 Task: Apply the theme  ""Simple Dark"".
Action: Mouse moved to (221, 79)
Screenshot: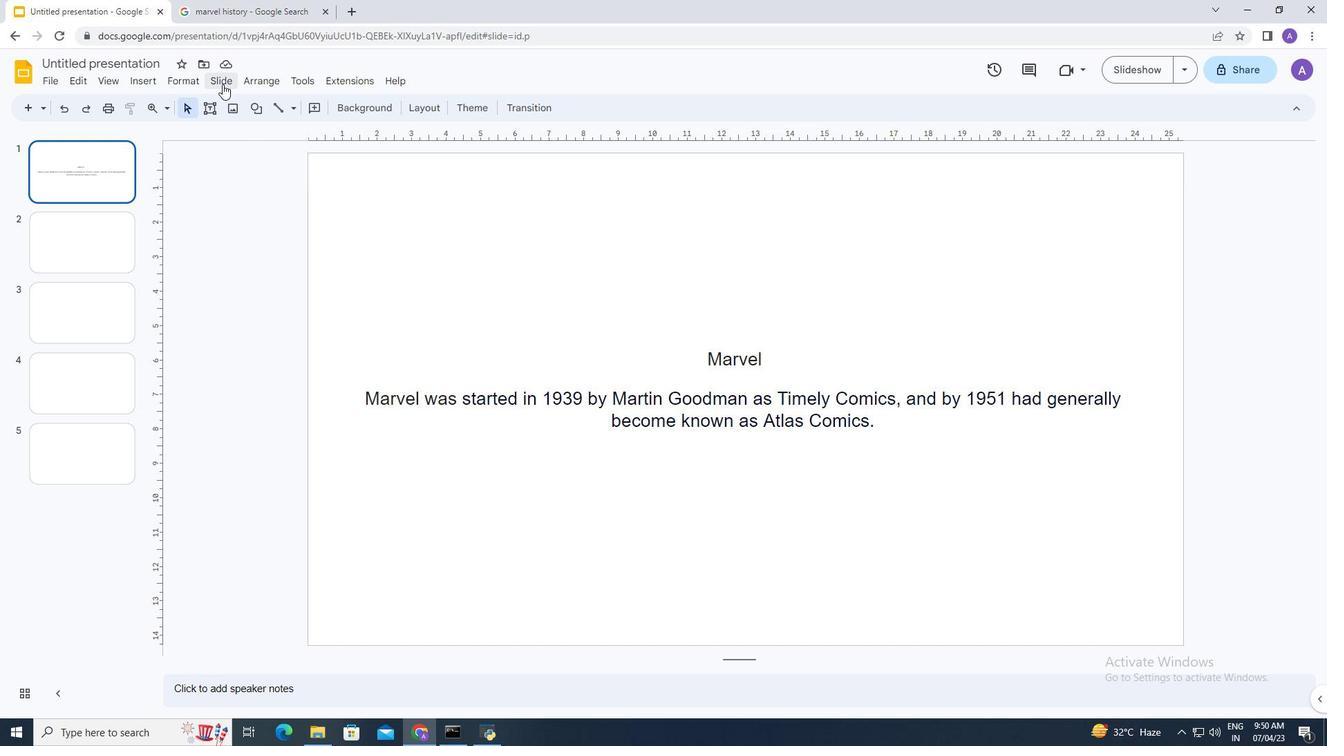 
Action: Mouse pressed left at (221, 79)
Screenshot: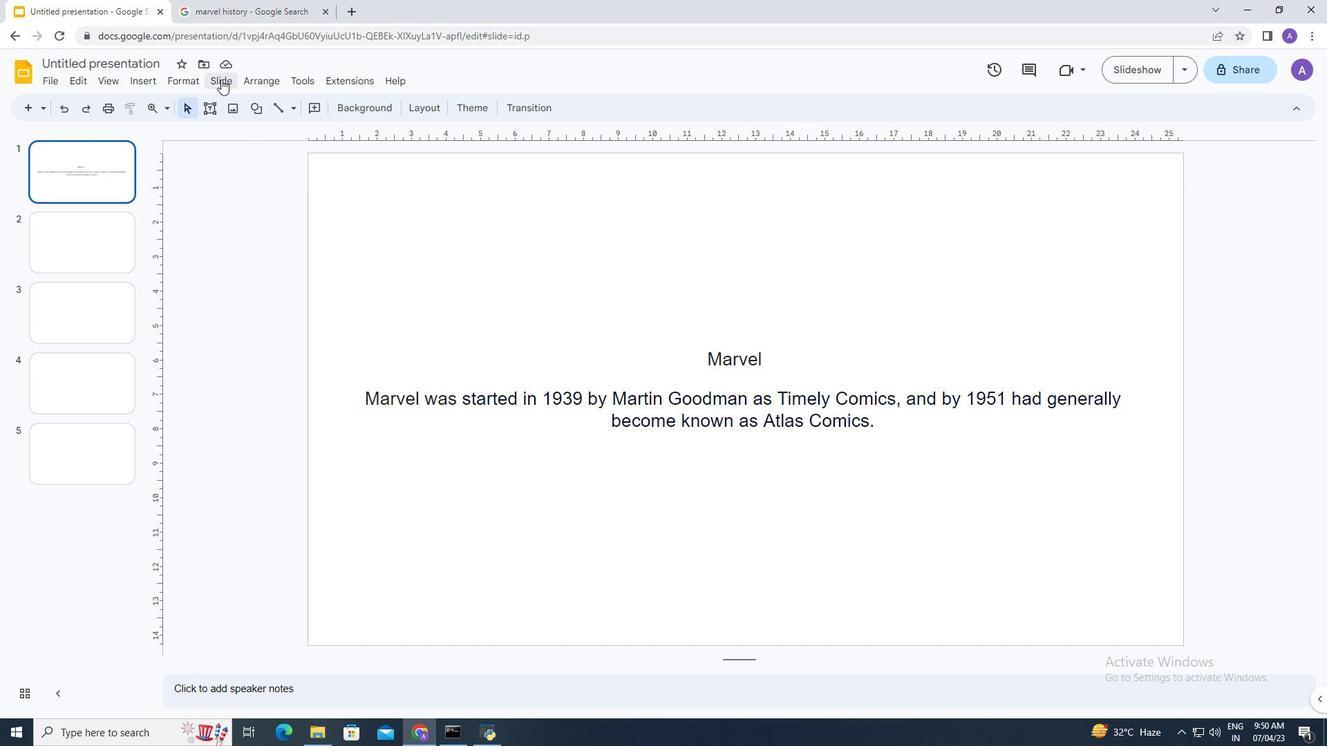 
Action: Mouse moved to (279, 320)
Screenshot: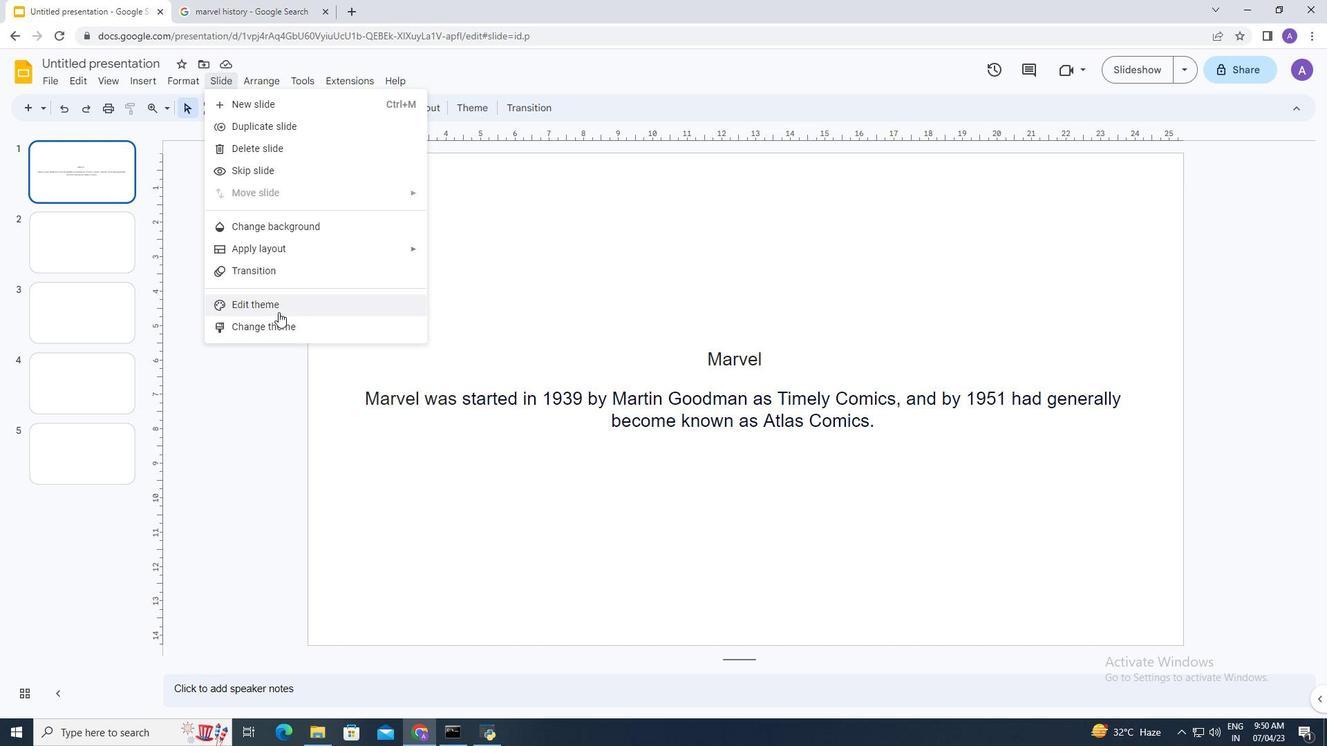 
Action: Mouse pressed left at (279, 320)
Screenshot: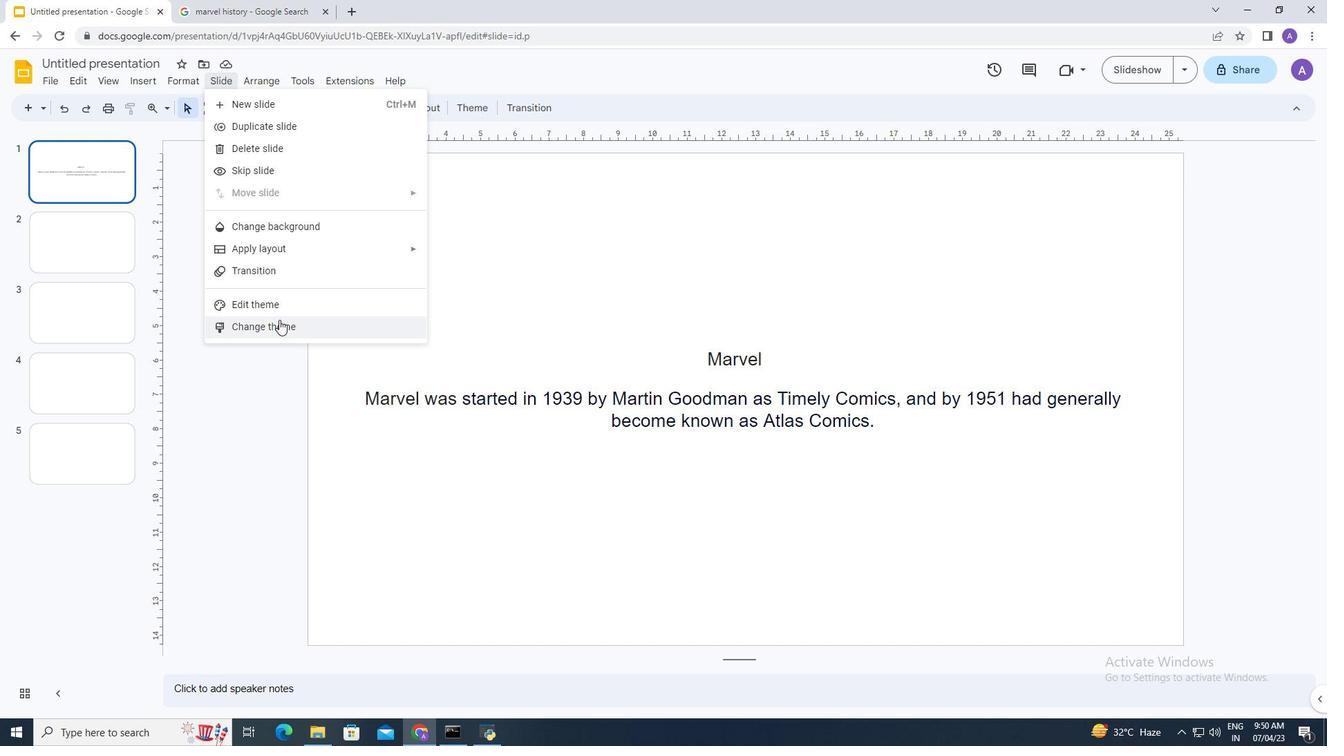 
Action: Mouse moved to (1175, 360)
Screenshot: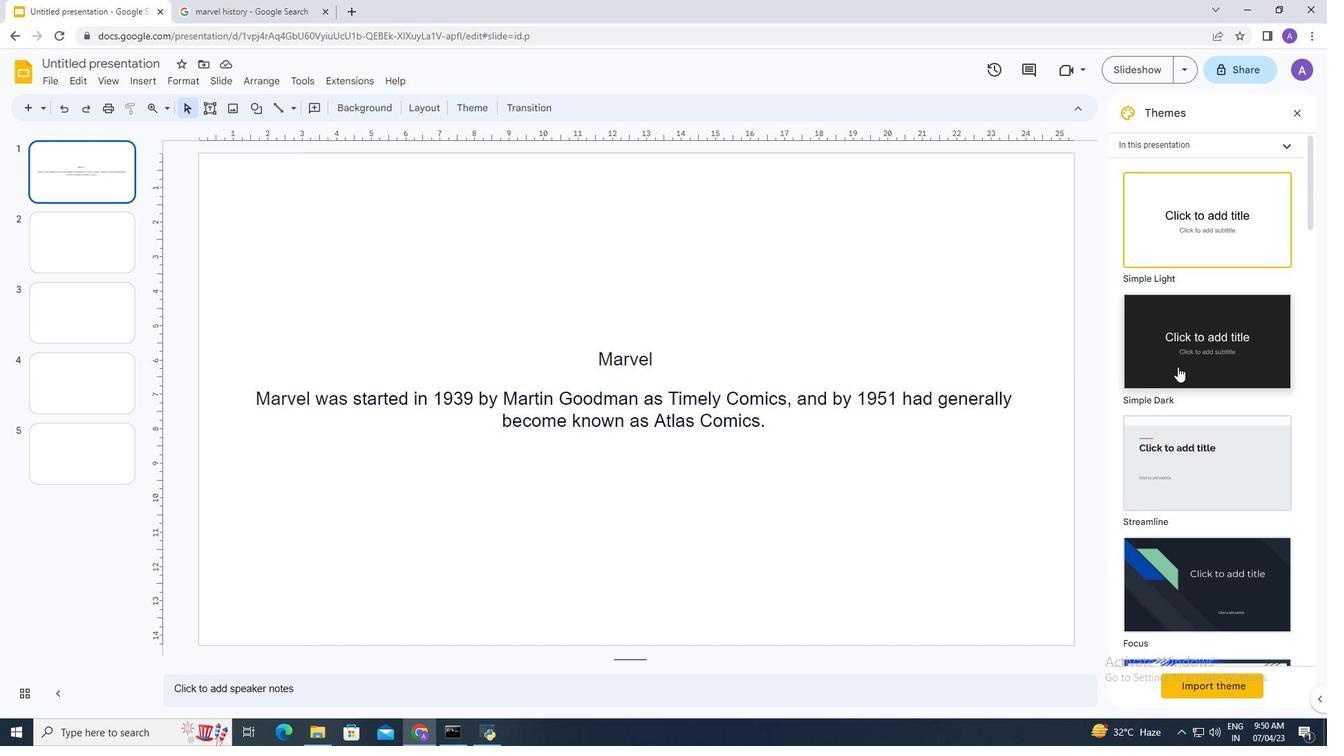 
Action: Mouse pressed left at (1175, 360)
Screenshot: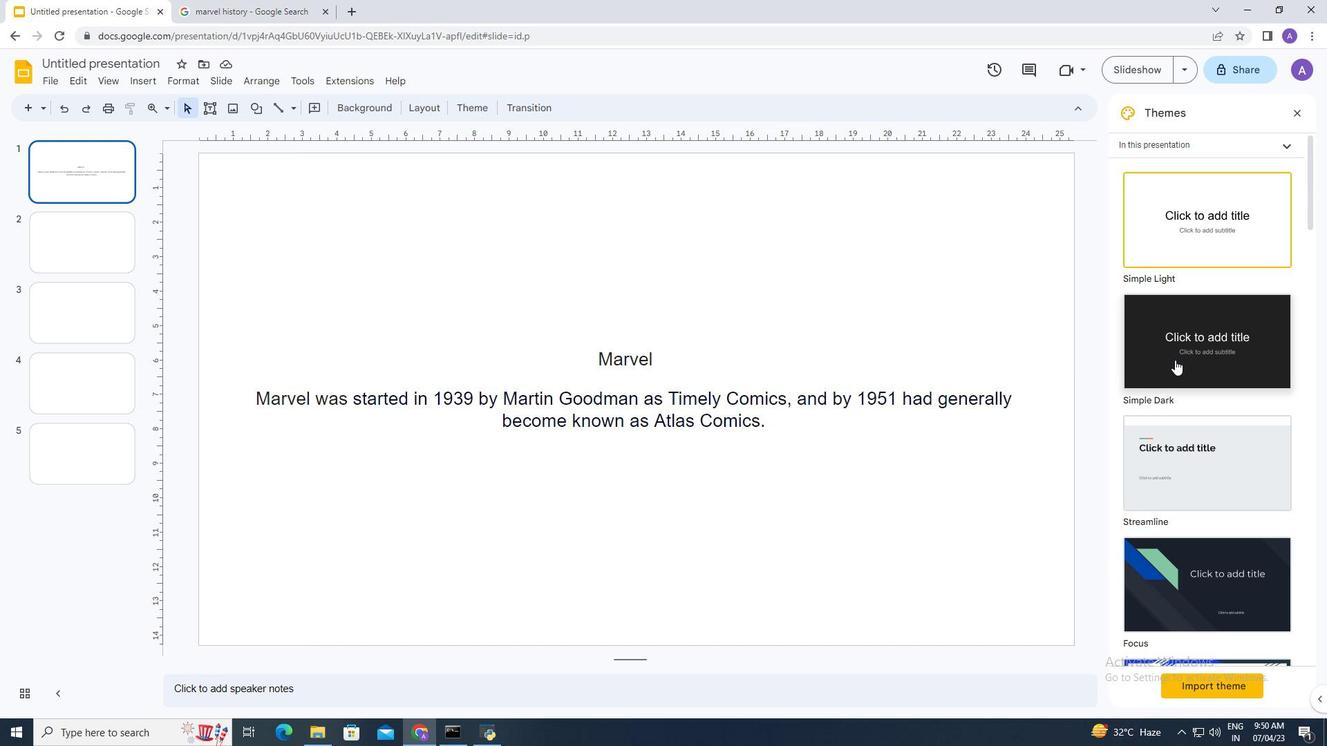 
Action: Mouse moved to (799, 296)
Screenshot: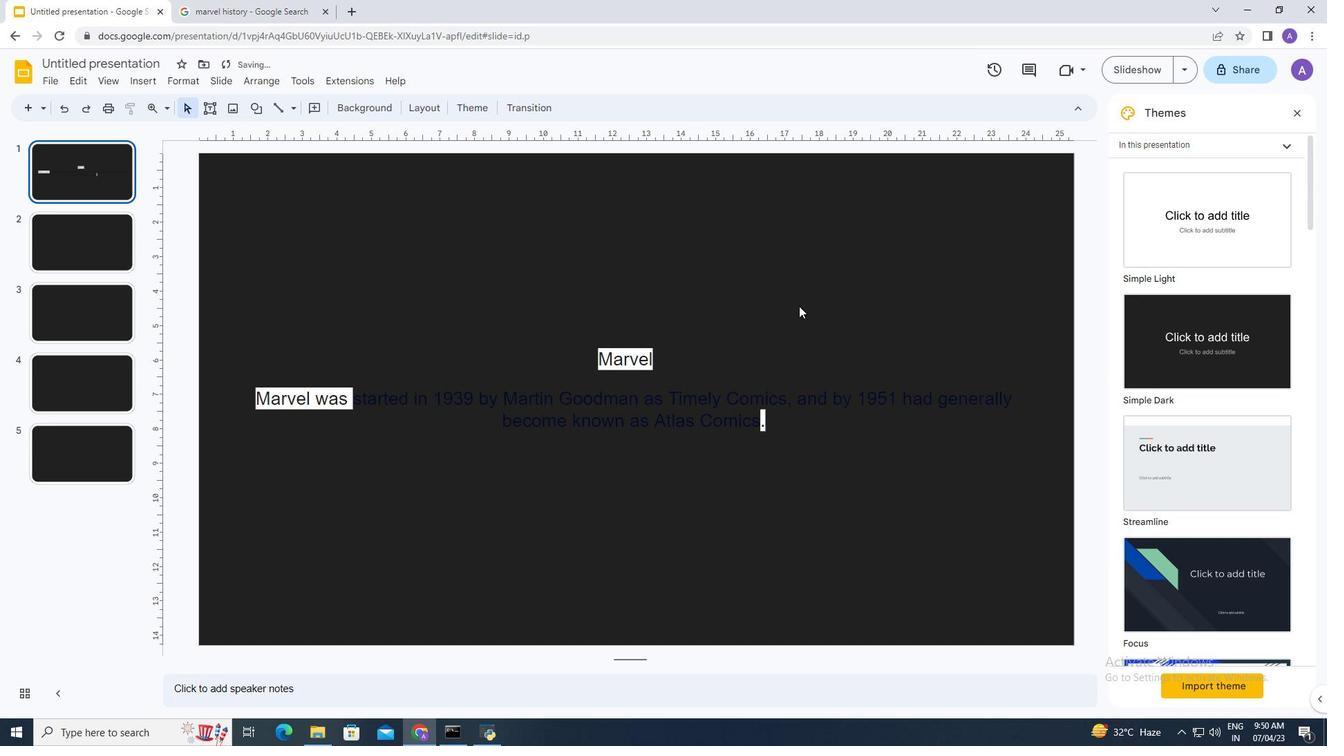
Action: Mouse pressed left at (799, 296)
Screenshot: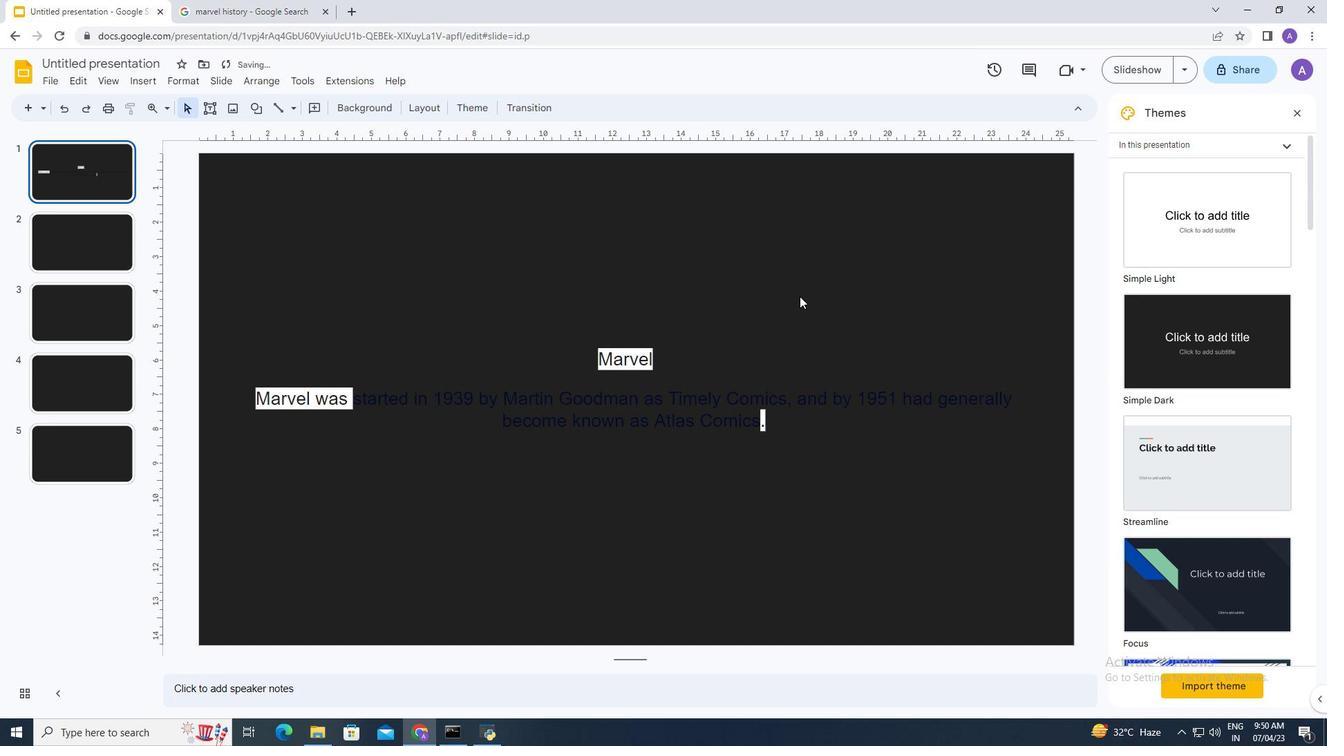 
